 Task: Advanced Features: Combine audio and video files with different lengths.
Action: Mouse moved to (658, 641)
Screenshot: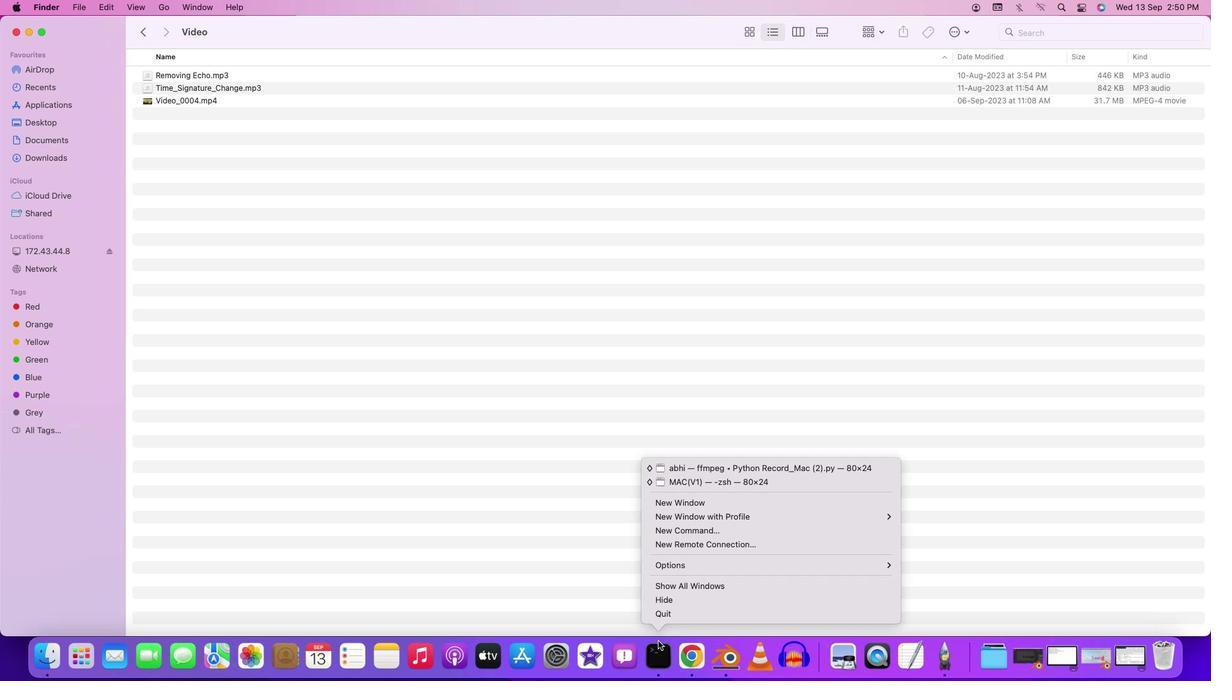 
Action: Mouse pressed right at (658, 641)
Screenshot: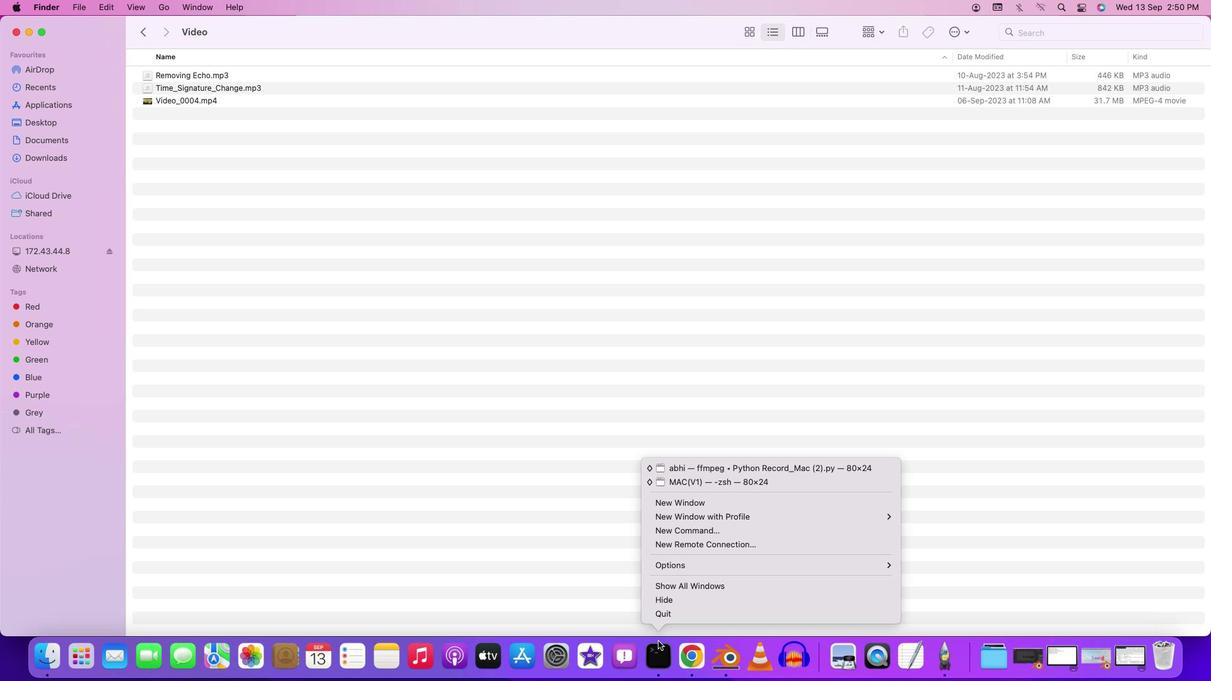 
Action: Mouse moved to (699, 508)
Screenshot: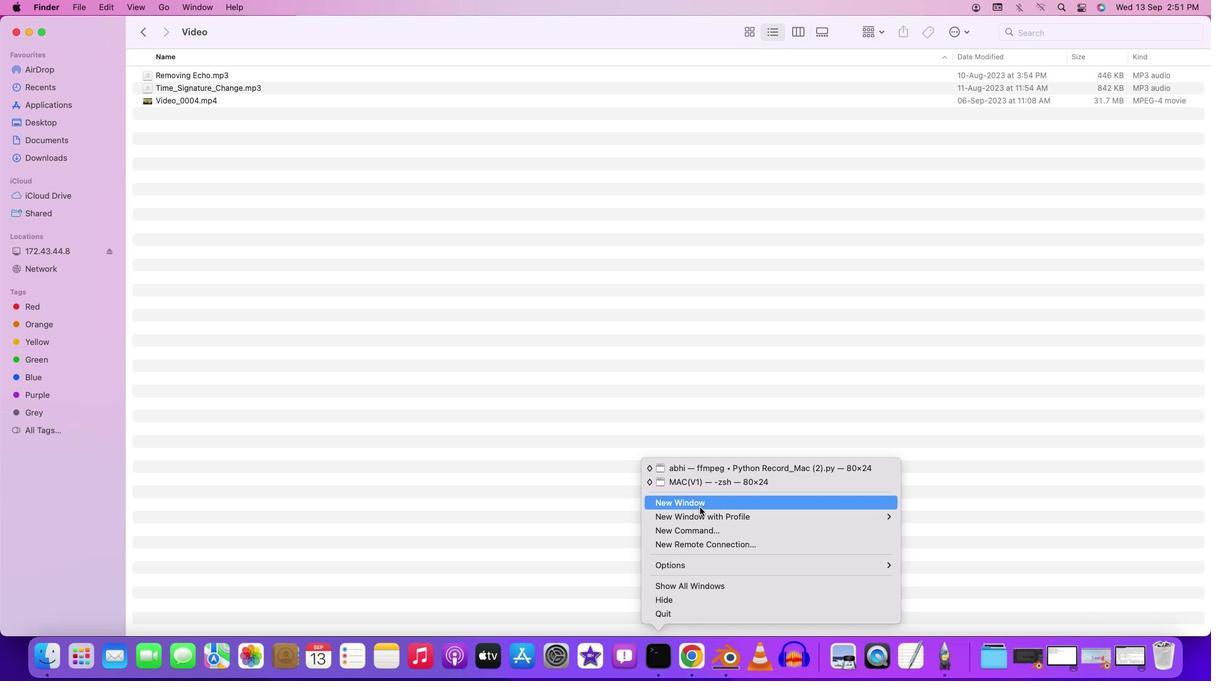 
Action: Mouse pressed left at (699, 508)
Screenshot: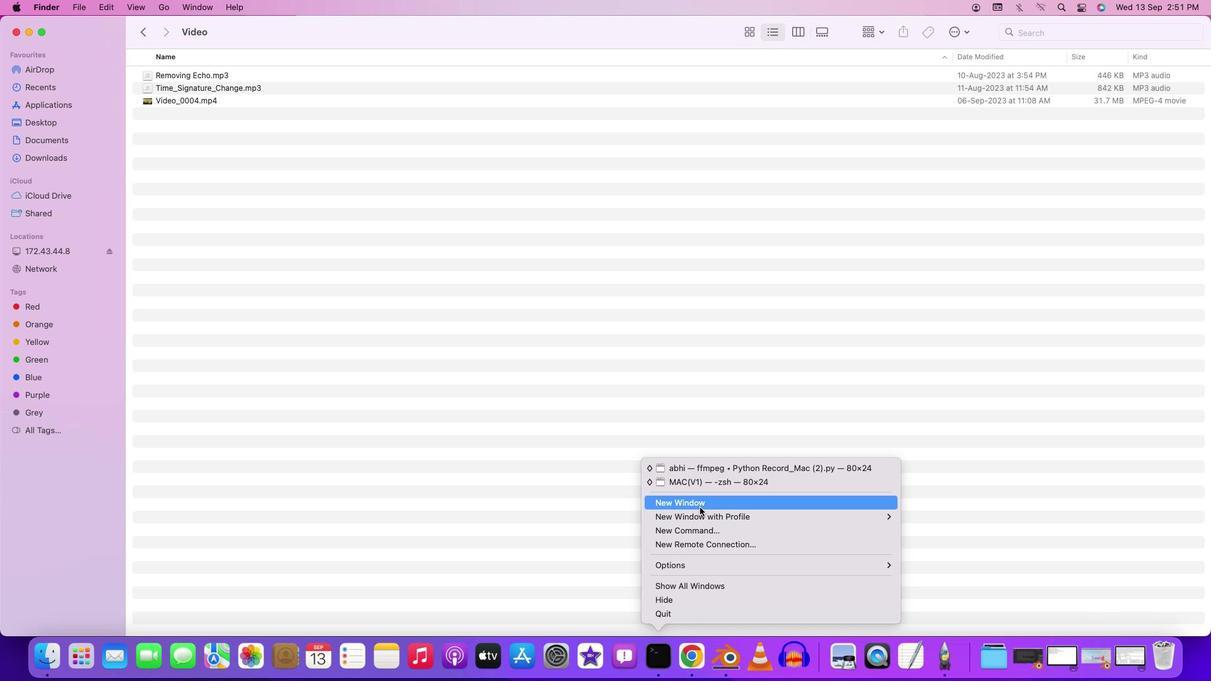 
Action: Mouse moved to (544, 307)
Screenshot: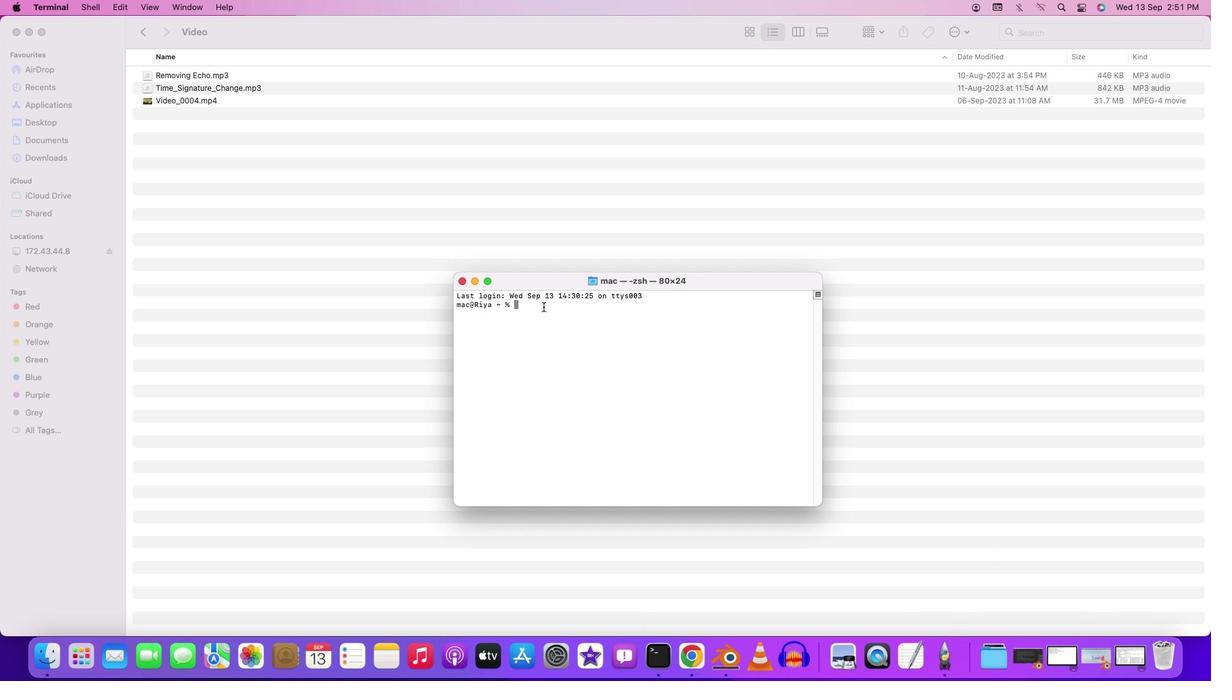 
Action: Mouse pressed left at (544, 307)
Screenshot: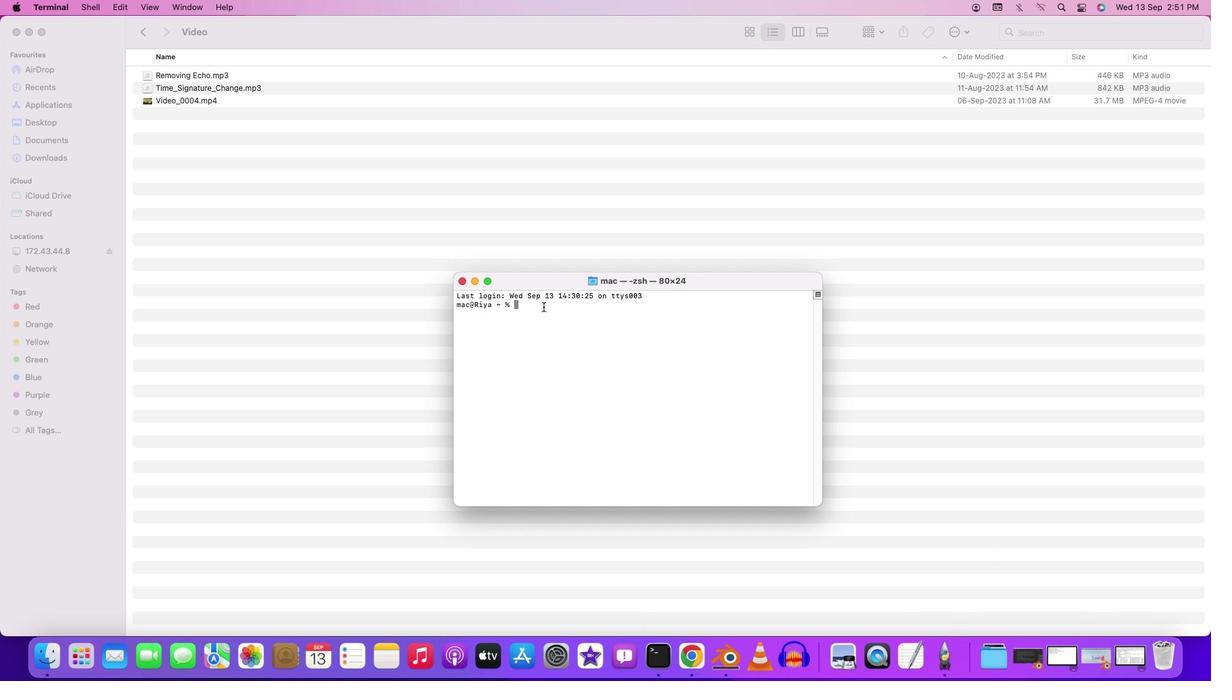 
Action: Key pressed 'c''d'Key.space'd''e''s''k''t''o''p'Key.enter'c''d'Key.space'f''f''m''p''e''g'Key.enter'c''d'Key.space'c''o''m''n'Key.backspace'b''i''n''e'Key.enter'c''d'Key.spaceKey.shift'V''i''d''e''o'Key.enter'f''f''m''p''e''g'Key.space'-''i'Key.space'v'Key.shiftKey.backspaceKey.shift'V''i''d''e''o'Key.shift'_''0''0''0''4''.''m''p''4'Key.space'-''i'Key.space'a'Key.backspaceKey.shift'T''i''m''e'Key.shift'_'Key.shift'S''i''g''n''a''t''u''r''e'Key.shift'_'Key.shift'C''h''a''n''g''e''.''m''p''3'Key.leftKey.rightKey.rightKey.space'-''f''i''l''t''e''r'Key.shift'_''c''o''m''p''l''e''x'Key.spaceKey.shift'"''[''0'Key.shift':''v'Key.shift']''t''r''i''m''=''e''n''d''=''a''u''d''i''o'Key.shift'_''d''u''r''a''t''i''o''n''[''v'']'';''[''v'']''[''1'Key.shift':''a'Key.shift']'Key.leftKey.leftKey.leftKey.leftKey.leftKey.leftKey.leftKey.leftKey.leftKey.leftKey.leftKey.leftKey.backspaceKey.backspaceKey.backspaceKey.backspaceKey.backspaceKey.backspaceKey.backspaceKey.backspaceKey.backspaceKey.backspaceKey.backspaceKey.backspaceKey.backspaceKey.backspace'2''3'Key.backspace'1'Key.leftKey.leftKey.leftKey.leftKey.leftKey.leftKey.leftKey.rightKey.rightKey.rightKey.rightKey.rightKey.rightKey.rightKey.rightKey.rightKey.rightKey.rightKey.rightKey.rightKey.rightKey.rightKey.rightKey.rightKey.rightKey.right'c''o''n''c''a''t''=''n''=''1'Key.shift':''v''=''1'Key.shift':''a'Key.leftKey.leftKey.rightKey.right'=''1''[''v'']'Key.shift_r'"'Key.space'-''m''a''p'Key.spaceKey.shift_r'"''[''v'']'Key.shift_r'"'Key.space'-''m''a''p'Key.space'1'Key.shift_r':''a'Key.spaceKey.shift'O''u''t''p''u''t'Key.shift'_''c''o''m''b''i''n''e''d'Key.shift'_''v''i''d''e''o''.''m''p''4'Key.enter
Screenshot: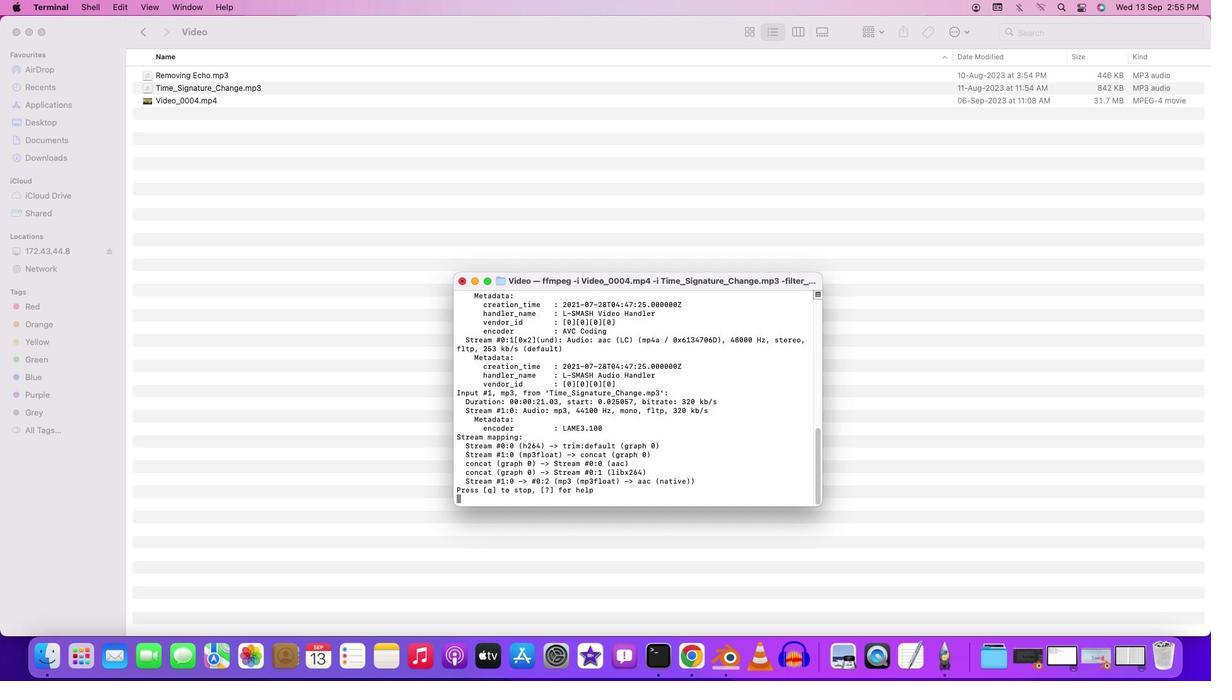 
Action: Mouse moved to (614, 465)
Screenshot: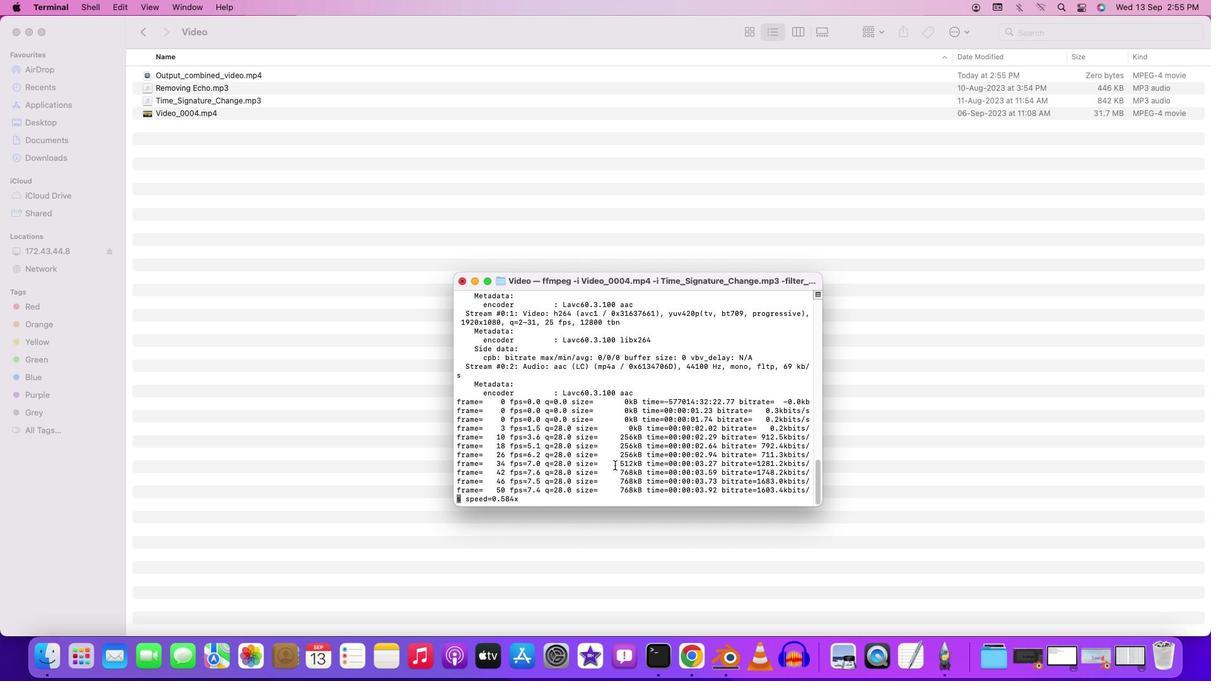 
Action: Mouse pressed left at (614, 465)
Screenshot: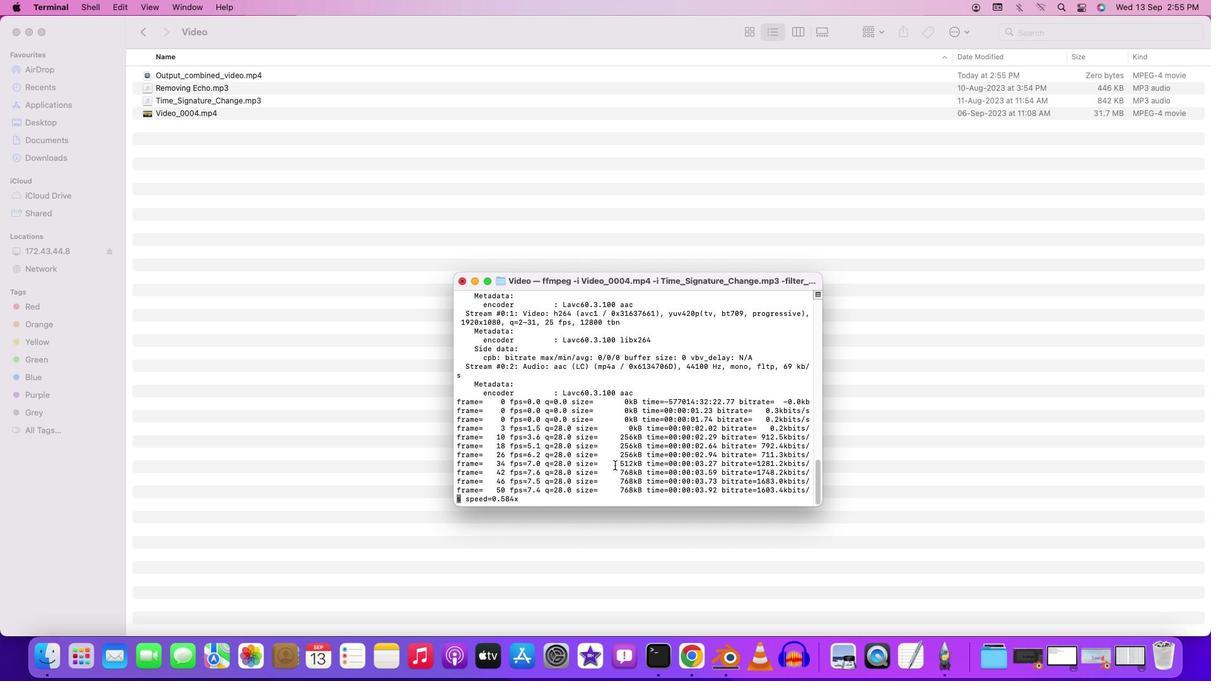 
Action: Mouse moved to (616, 465)
Screenshot: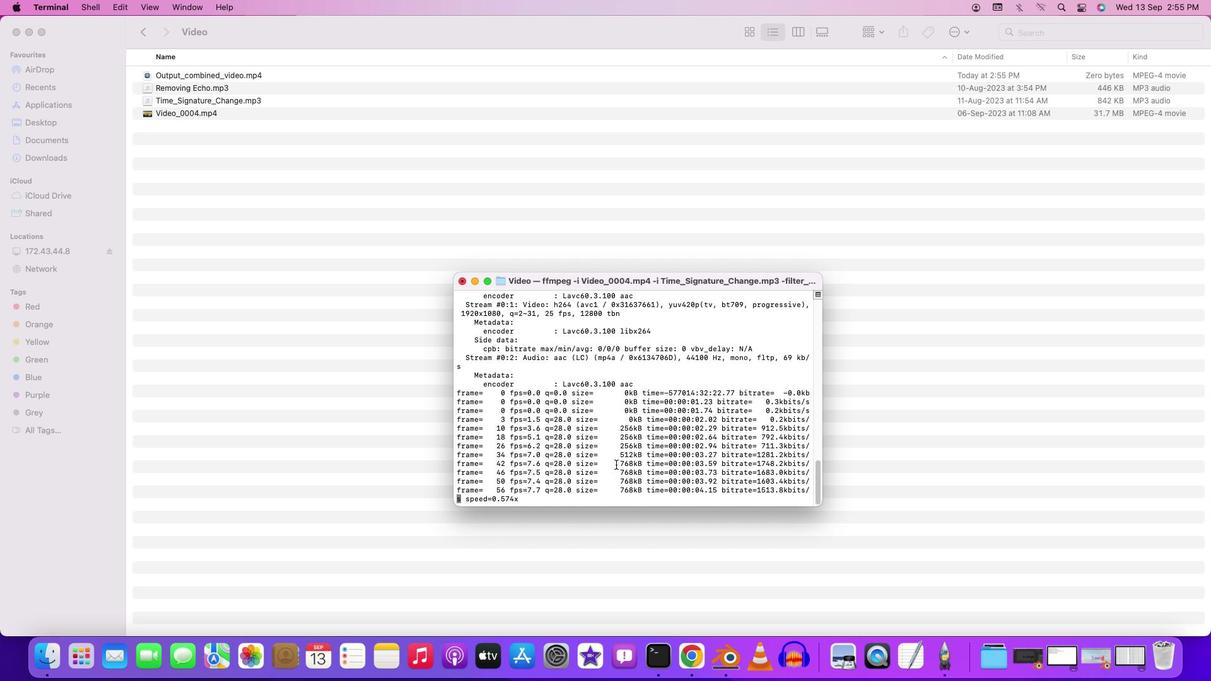 
